 Task: Add Every Man Jack Sea Salt Deodorant to the cart.
Action: Mouse moved to (257, 124)
Screenshot: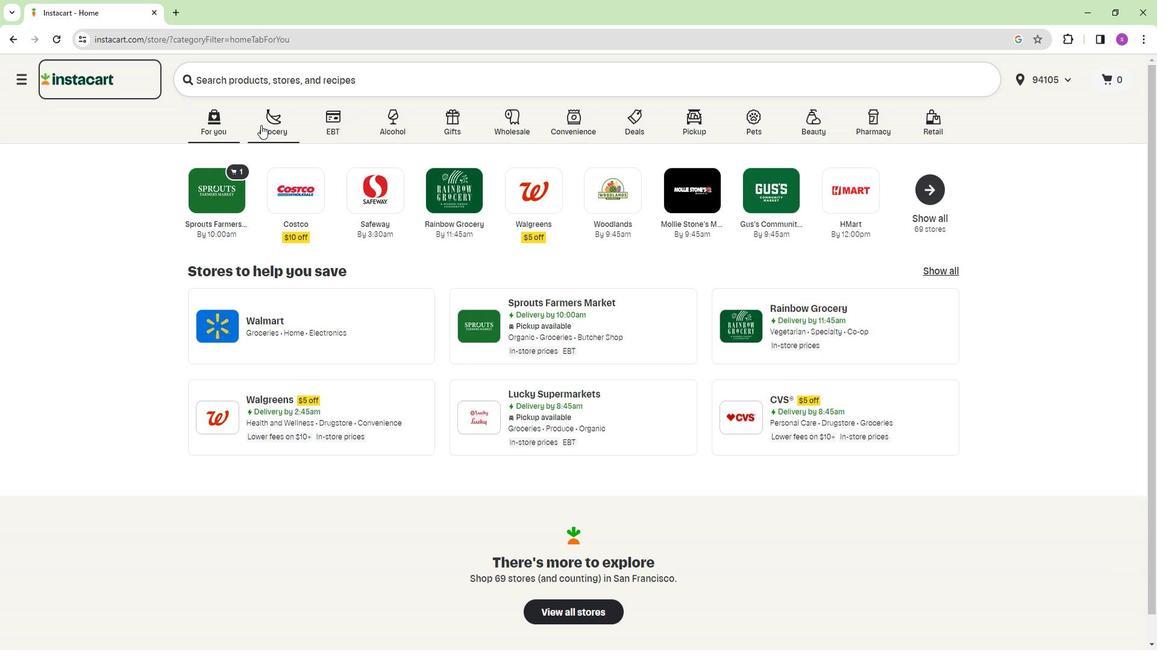 
Action: Mouse pressed left at (257, 124)
Screenshot: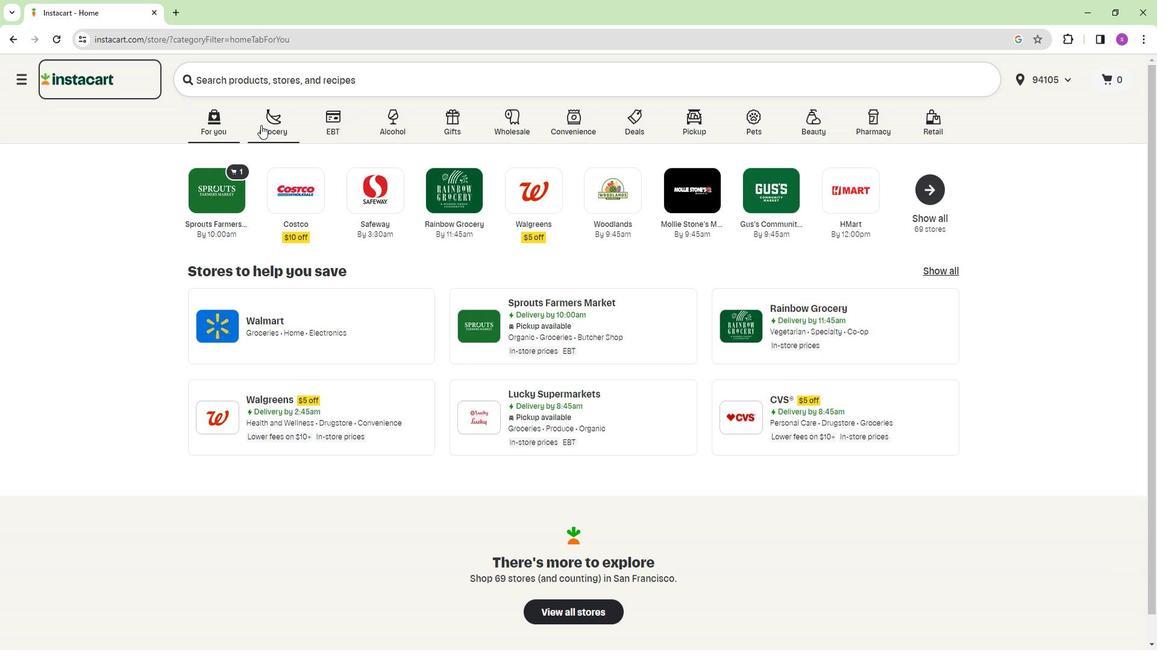 
Action: Mouse moved to (206, 204)
Screenshot: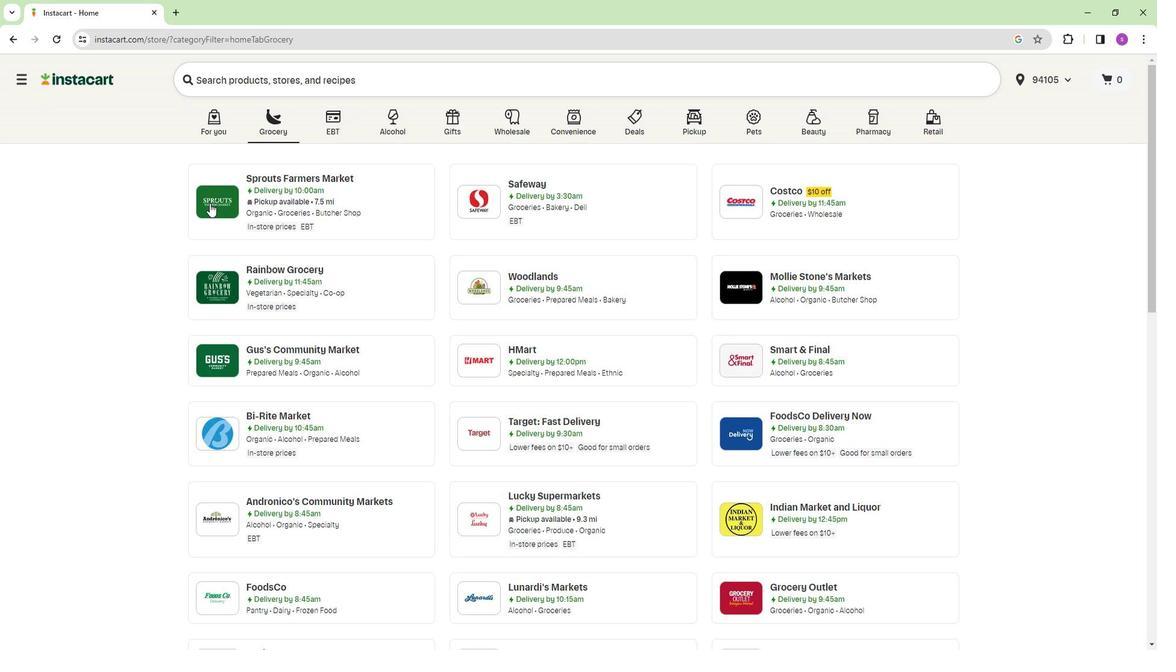 
Action: Mouse pressed left at (206, 204)
Screenshot: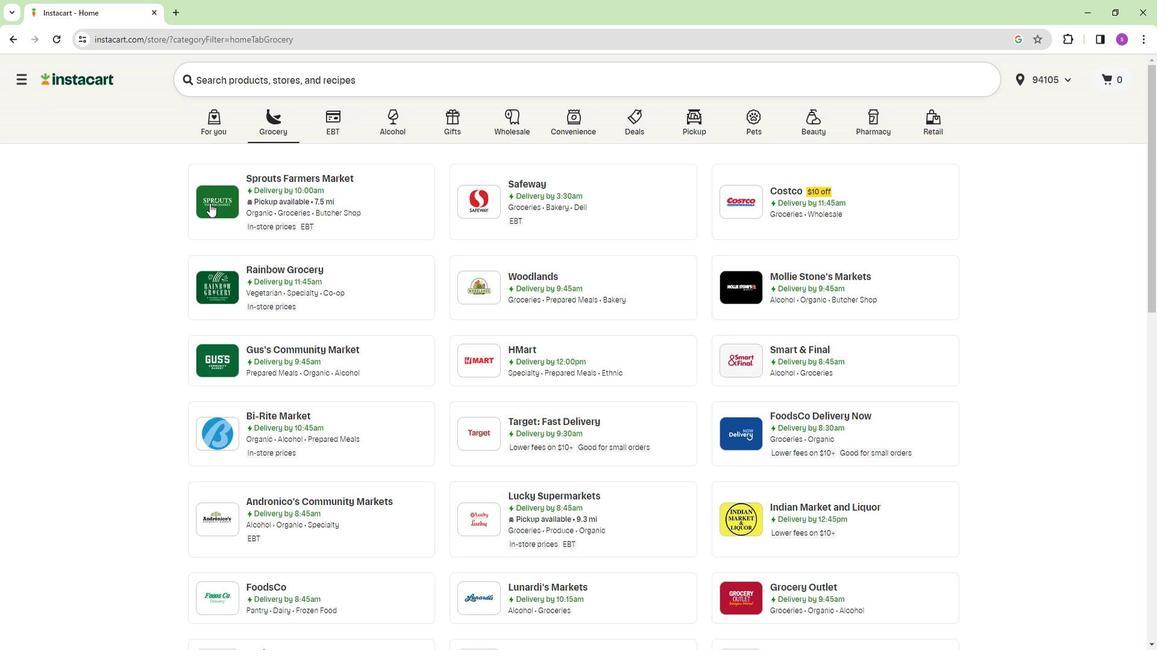 
Action: Mouse moved to (106, 385)
Screenshot: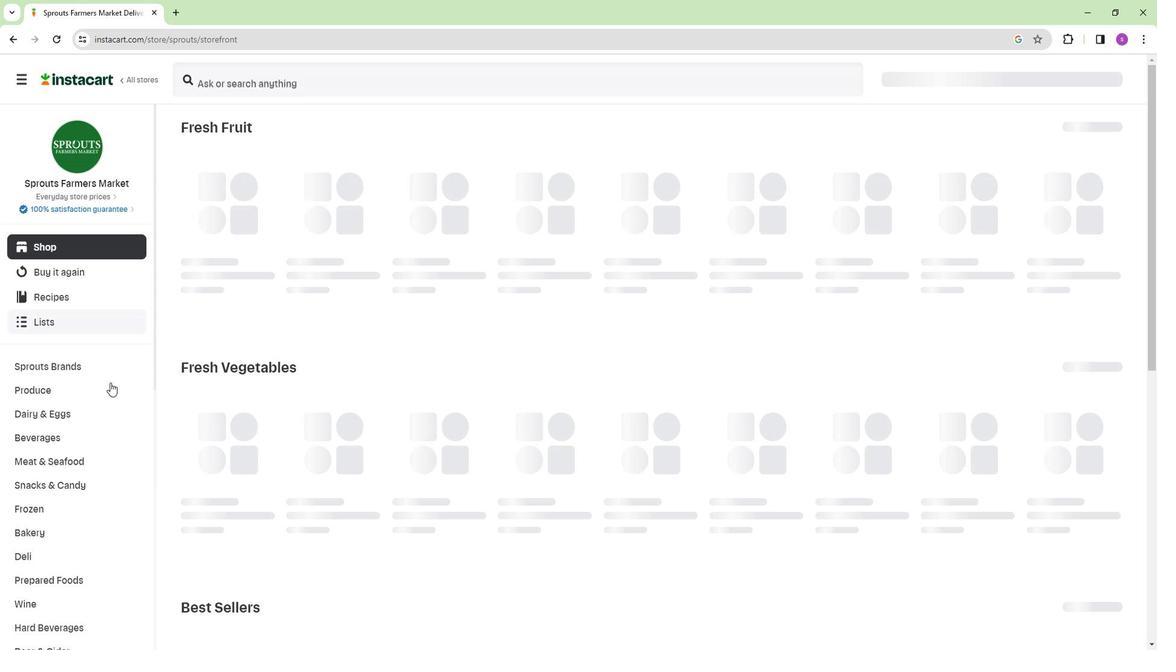 
Action: Mouse scrolled (106, 384) with delta (0, 0)
Screenshot: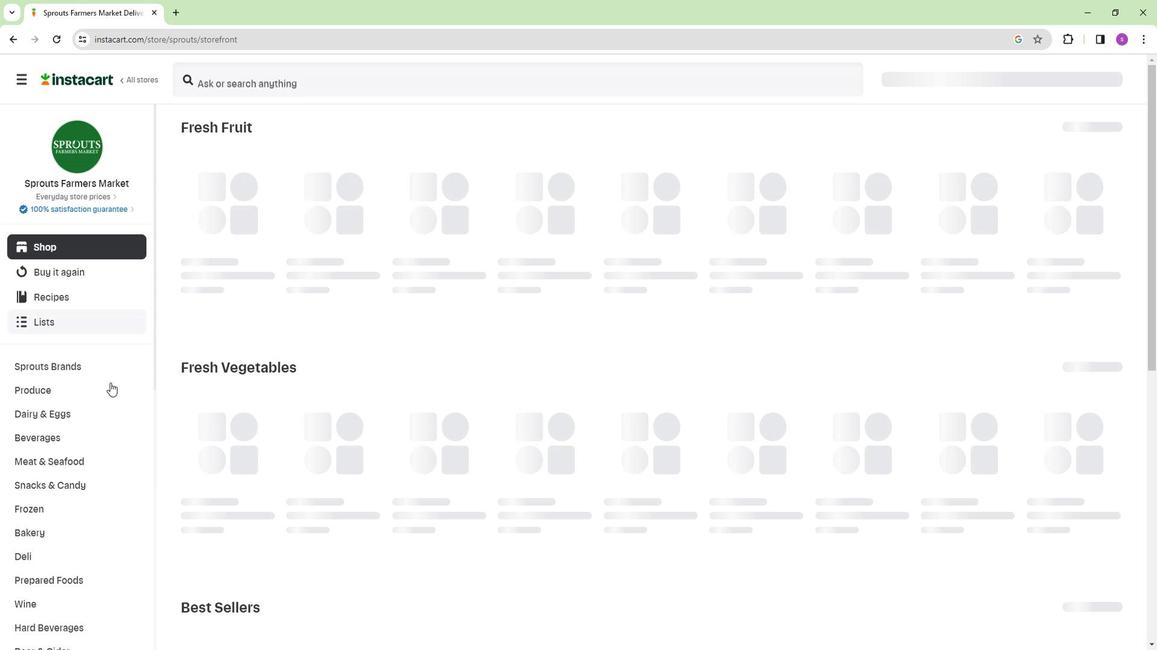 
Action: Mouse moved to (106, 385)
Screenshot: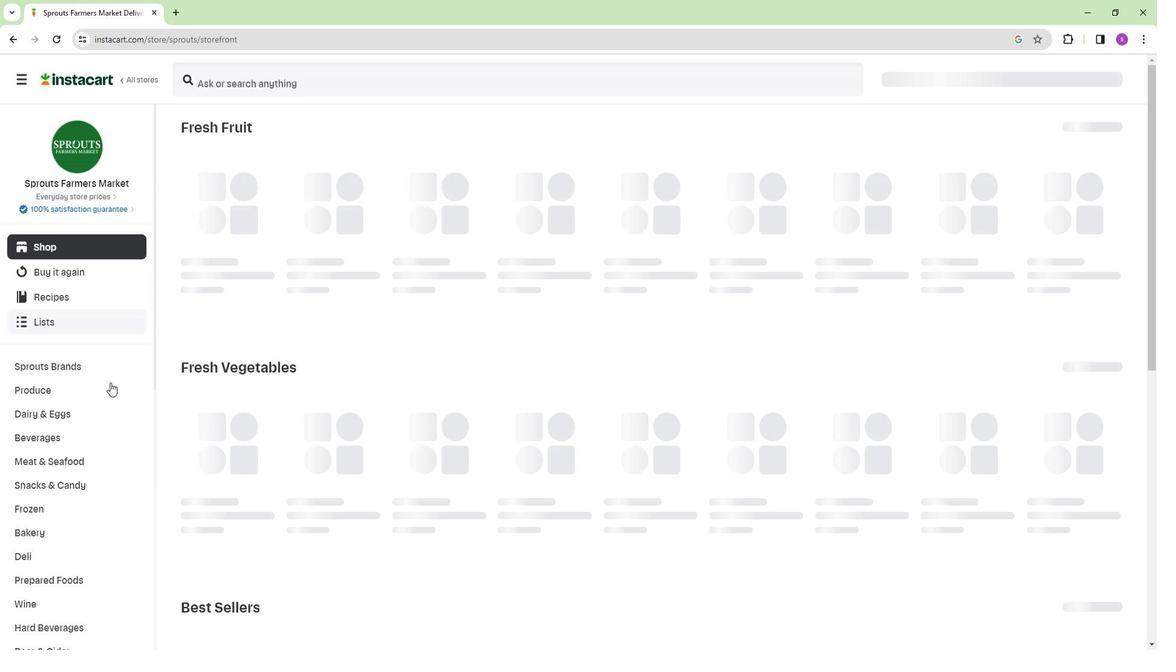 
Action: Mouse scrolled (106, 384) with delta (0, 0)
Screenshot: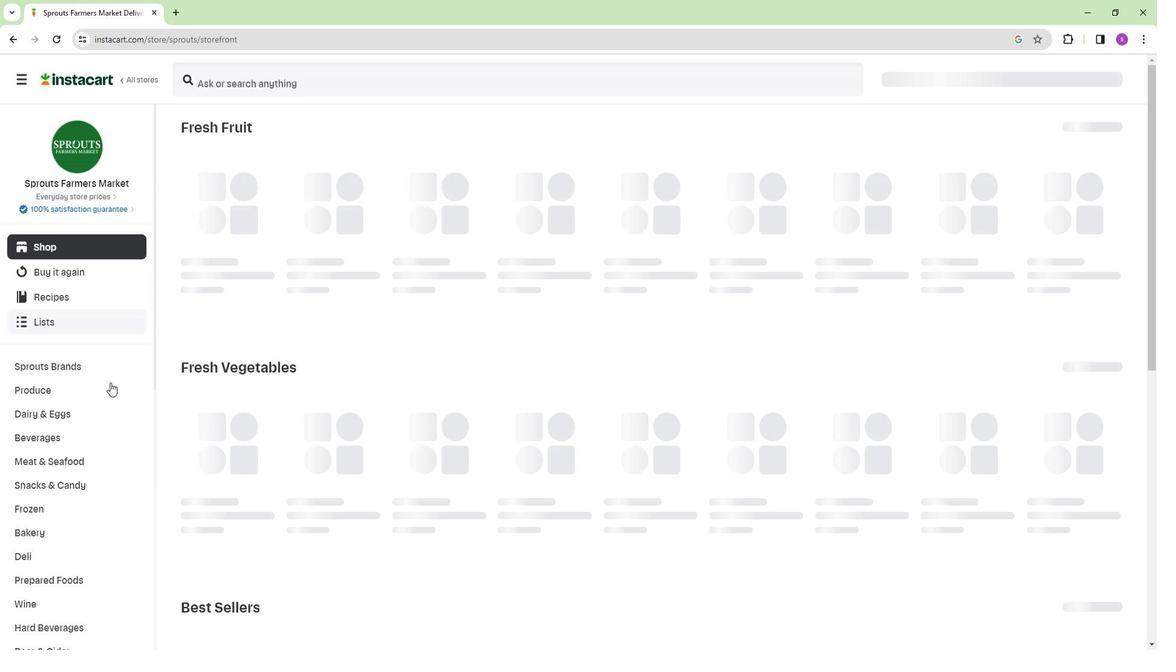
Action: Mouse scrolled (106, 384) with delta (0, 0)
Screenshot: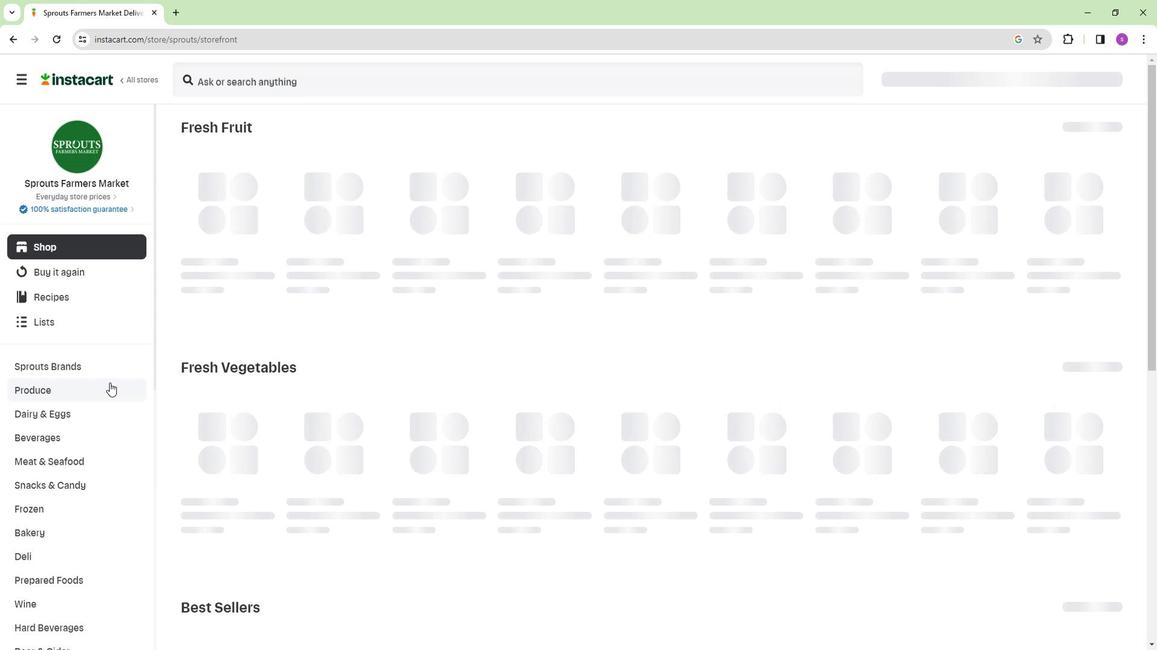 
Action: Mouse scrolled (106, 384) with delta (0, 0)
Screenshot: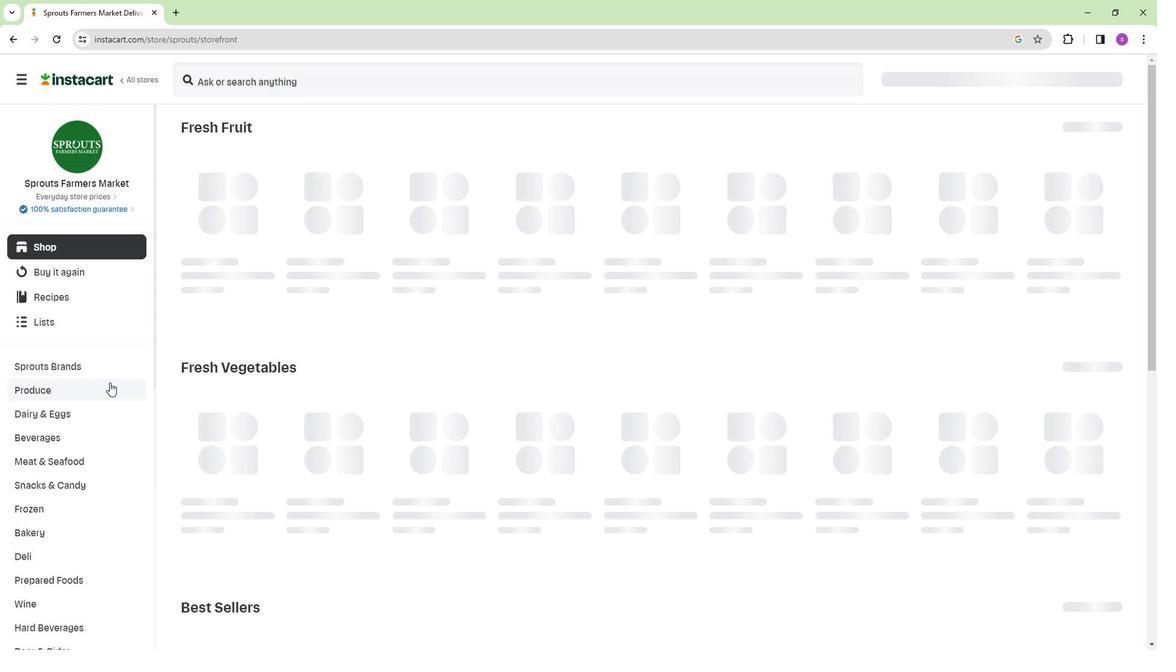 
Action: Mouse moved to (107, 382)
Screenshot: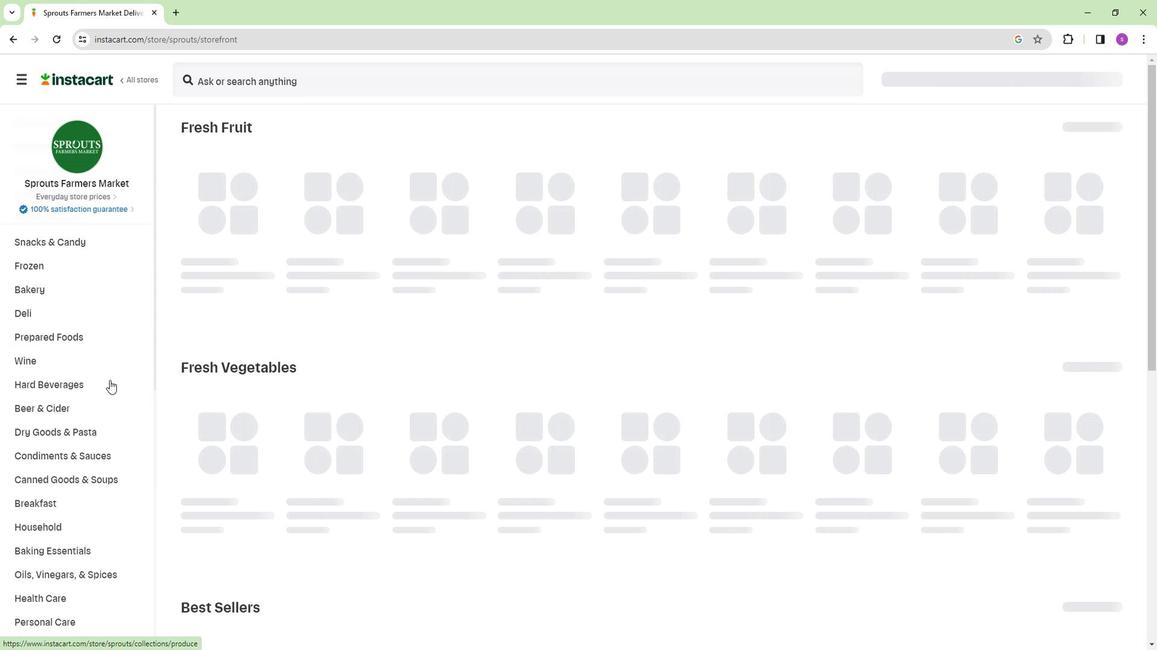 
Action: Mouse scrolled (107, 382) with delta (0, 0)
Screenshot: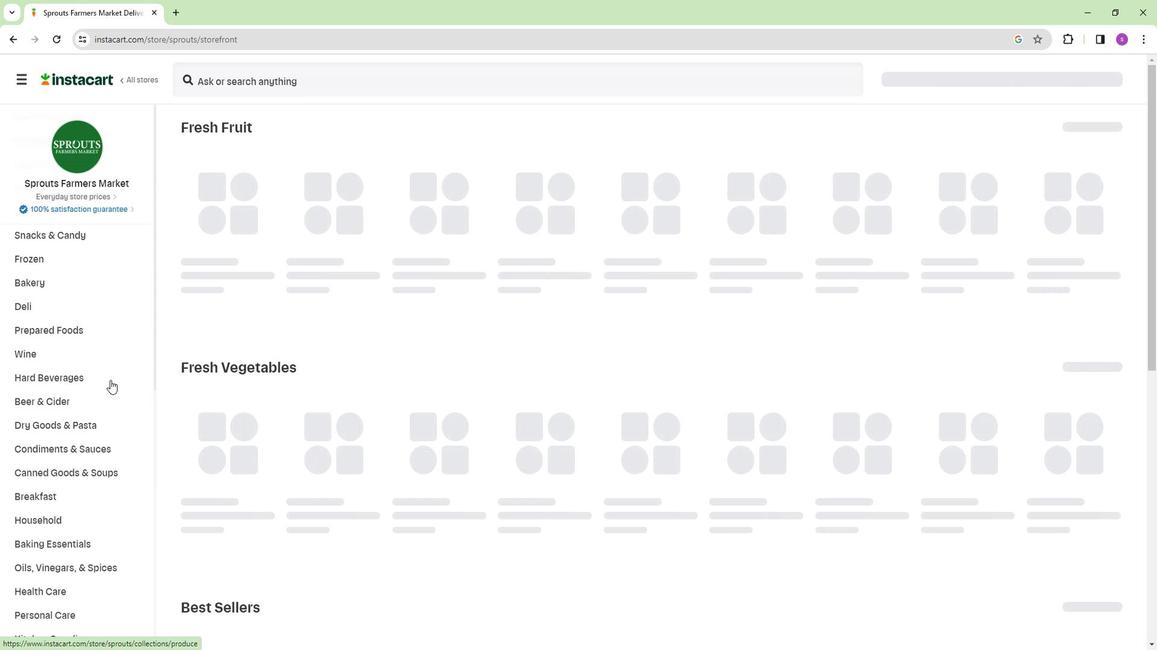 
Action: Mouse moved to (109, 381)
Screenshot: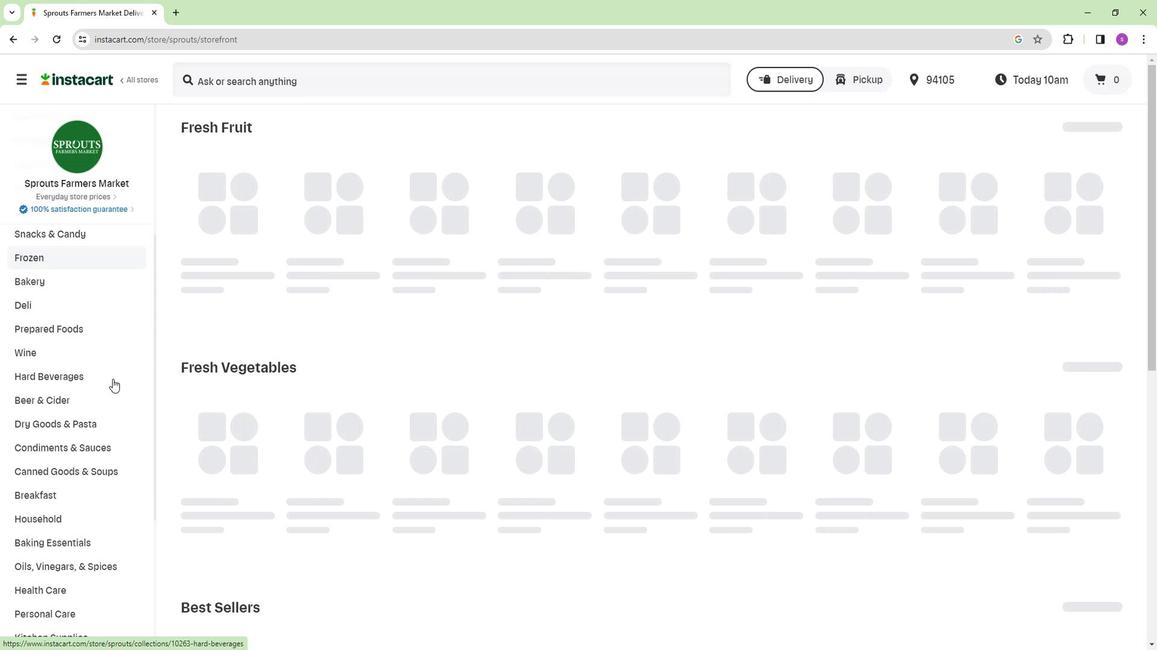 
Action: Mouse scrolled (109, 380) with delta (0, 0)
Screenshot: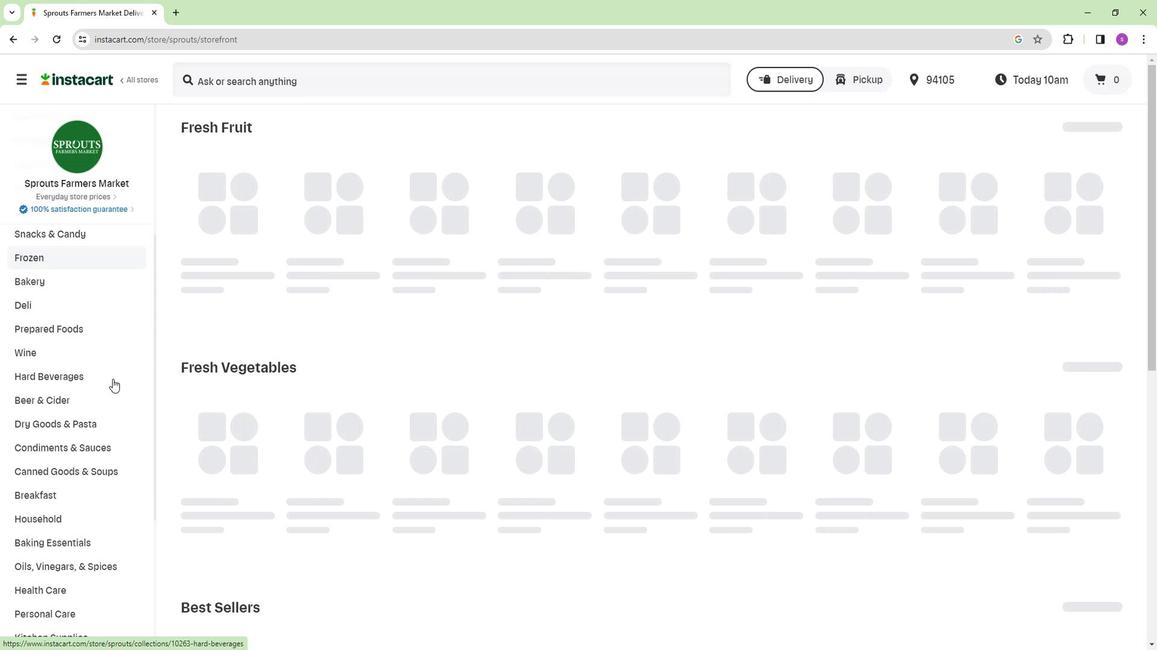 
Action: Mouse moved to (72, 494)
Screenshot: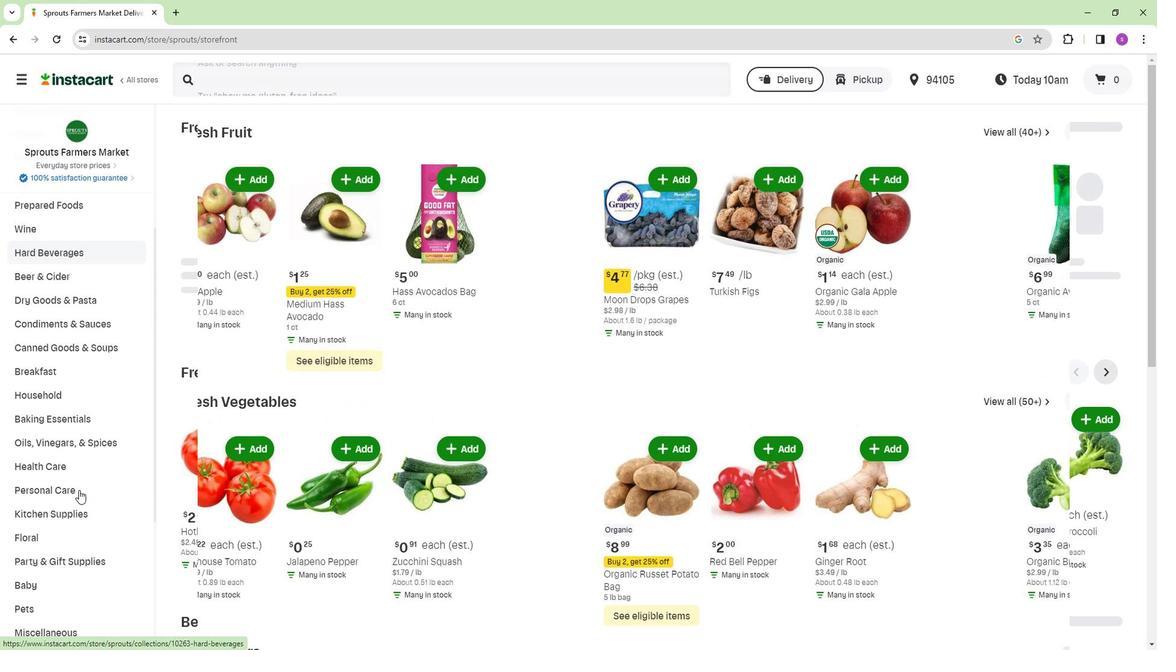 
Action: Mouse pressed left at (72, 494)
Screenshot: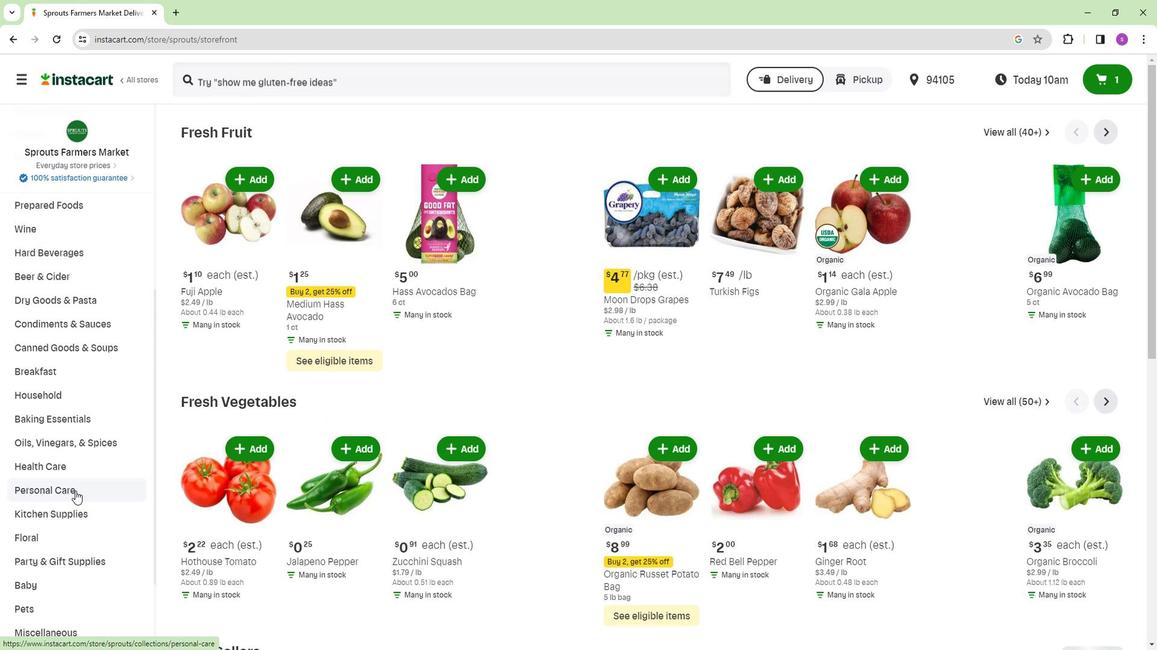 
Action: Mouse moved to (475, 161)
Screenshot: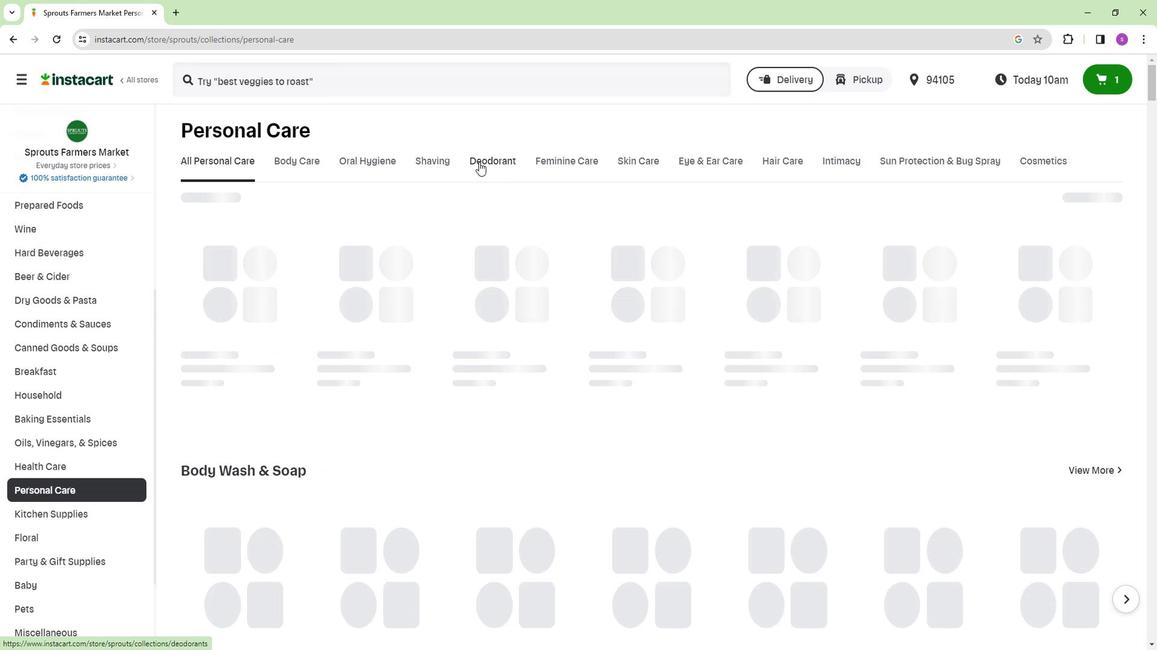 
Action: Mouse pressed left at (475, 161)
Screenshot: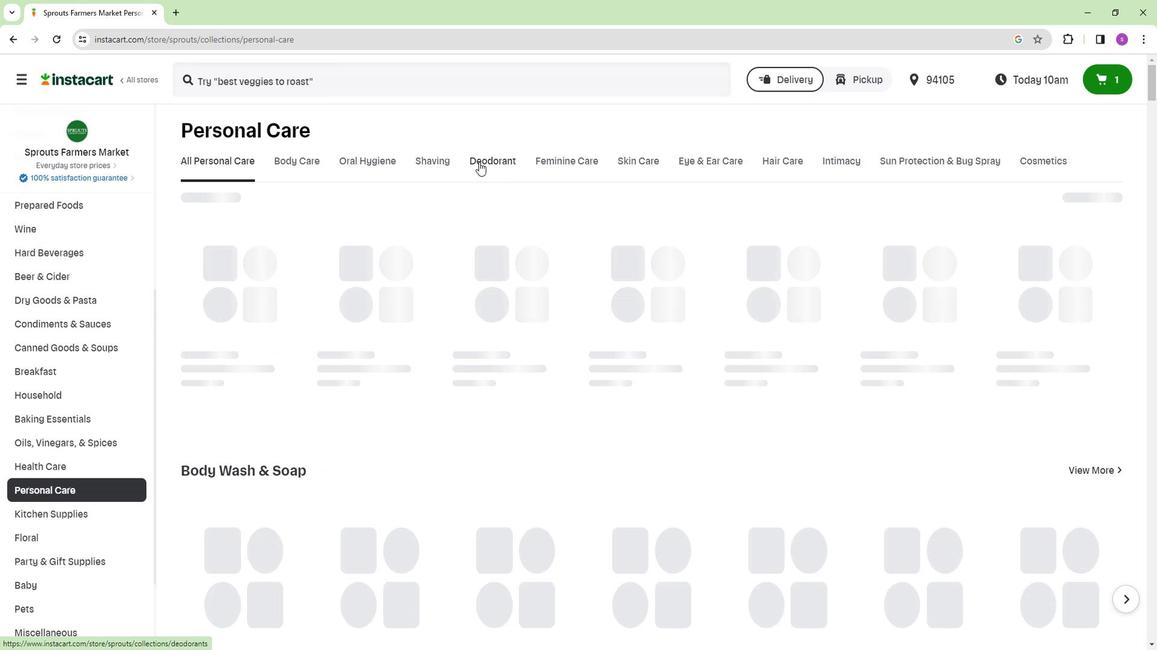 
Action: Mouse moved to (350, 84)
Screenshot: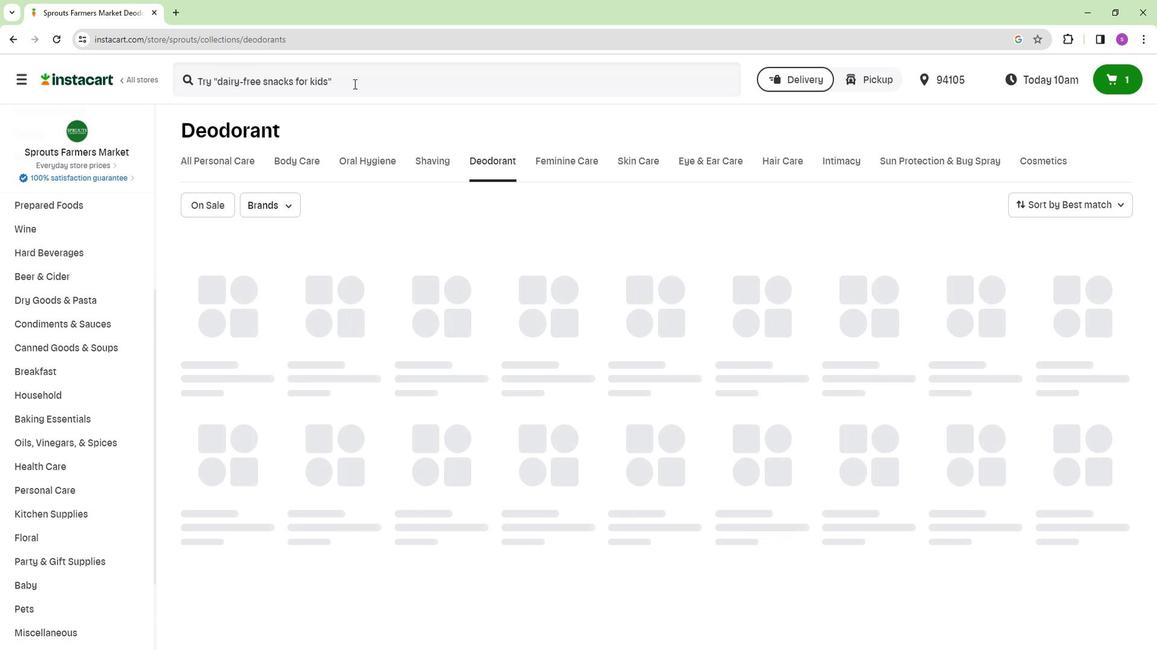 
Action: Mouse pressed left at (350, 84)
Screenshot: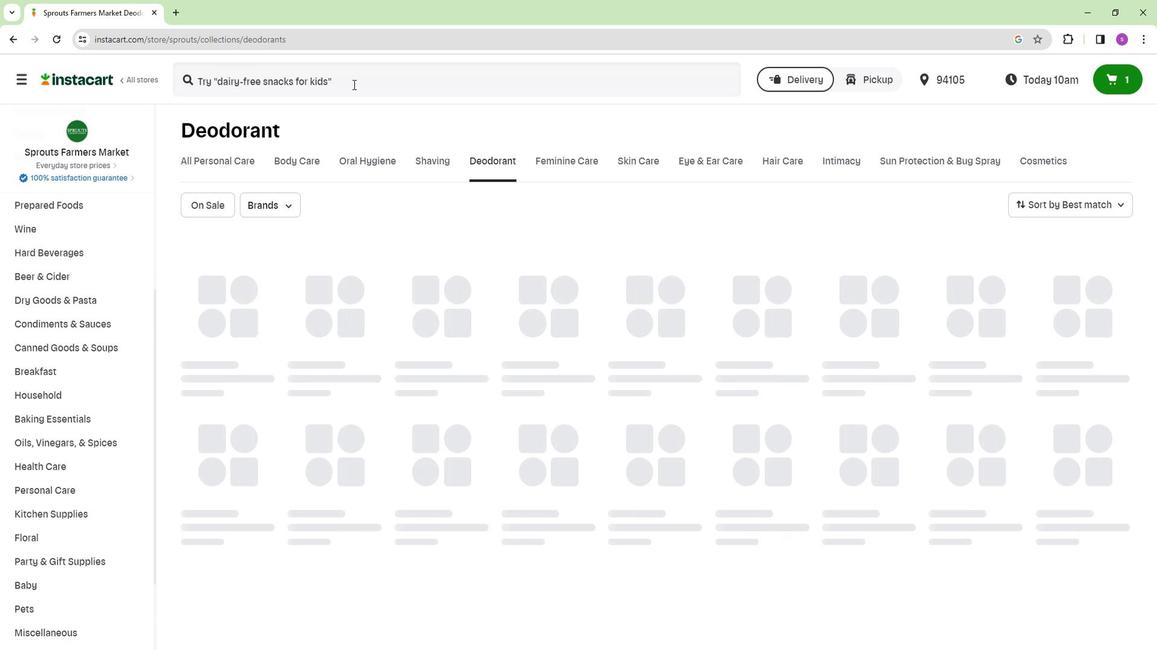 
Action: Key pressed <Key.shift>Every<Key.space><Key.shift>Man<Key.space><Key.shift><Key.shift><Key.shift><Key.shift><Key.shift><Key.shift>Jack<Key.space><Key.shift>Sea<Key.space><Key.shift>Salt<Key.space><Key.shift>Deodorant<Key.enter>
Screenshot: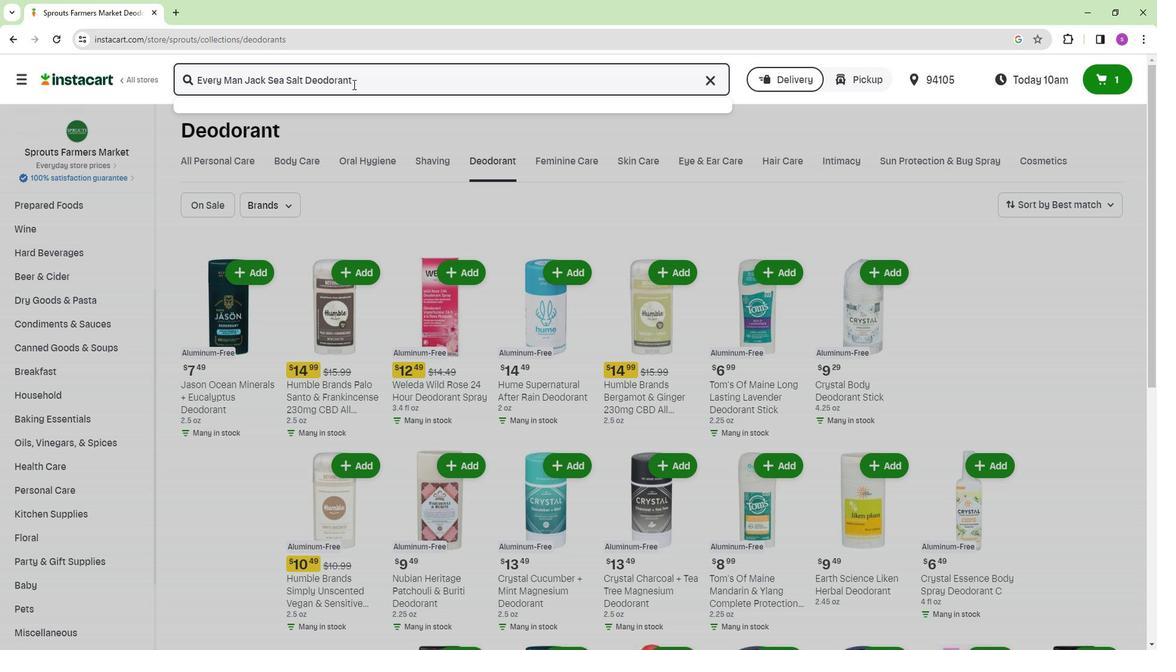 
Action: Mouse moved to (323, 210)
Screenshot: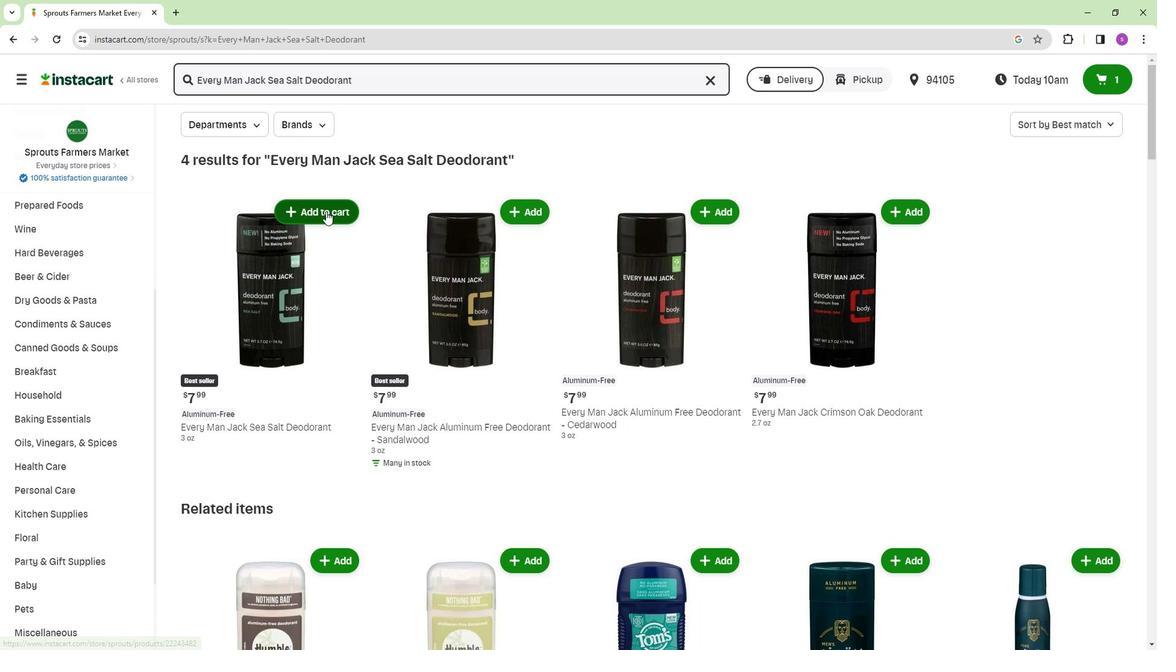 
Action: Mouse pressed left at (323, 210)
Screenshot: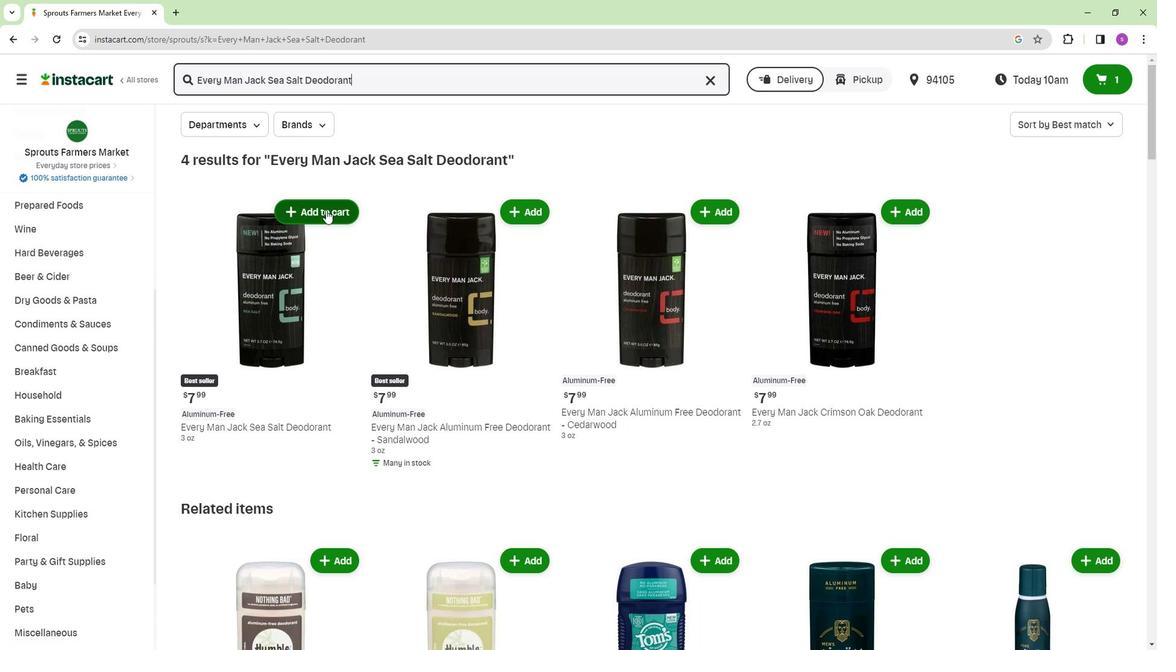 
Action: Mouse moved to (342, 271)
Screenshot: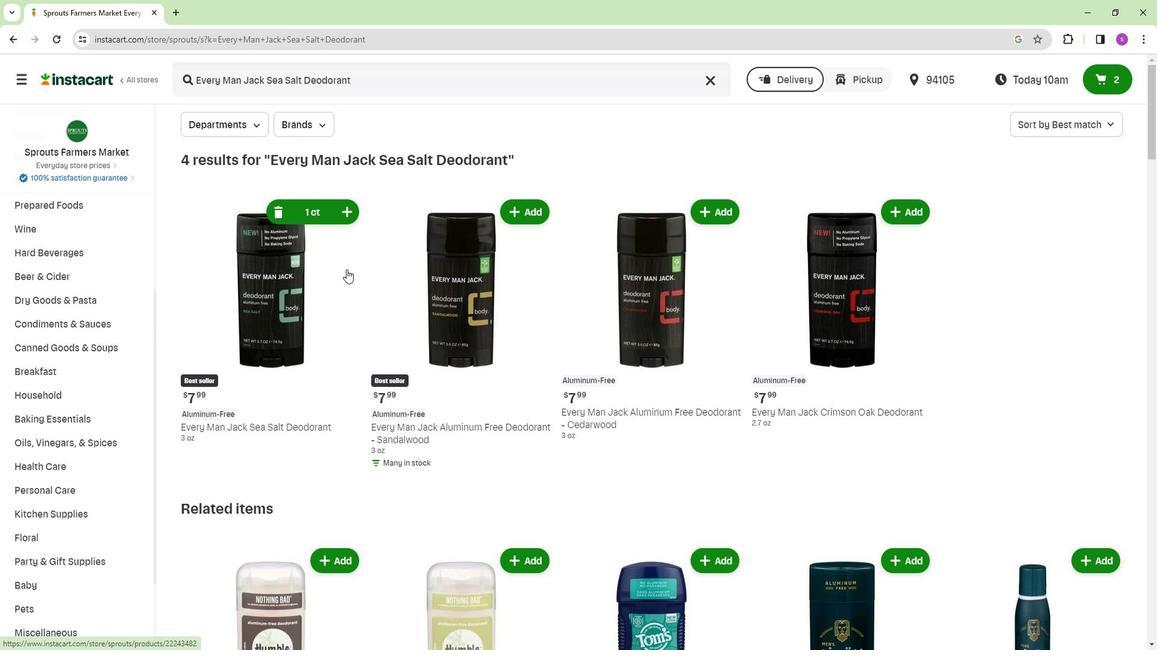 
